 Task: Create in the project Visionary in Backlog an issue 'Develop a new tool for automated testing of database management systems', assign it to team member softage.3@softage.net and change the status to IN PROGRESS.
Action: Mouse moved to (168, 247)
Screenshot: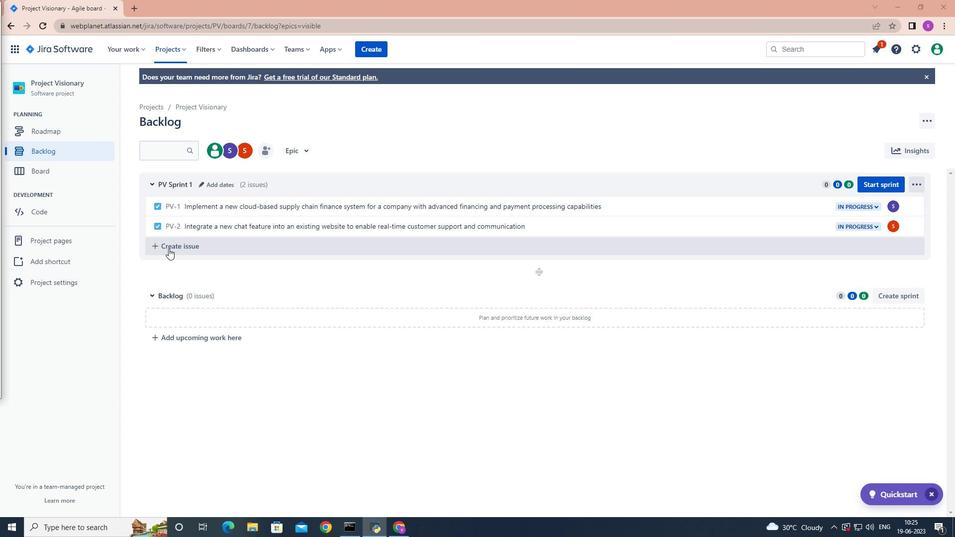 
Action: Mouse pressed left at (168, 247)
Screenshot: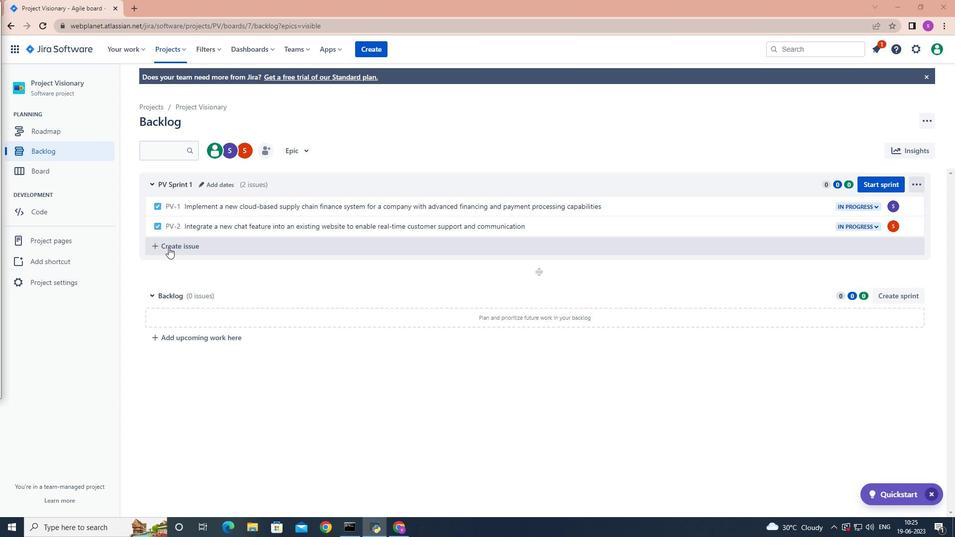 
Action: Mouse moved to (168, 247)
Screenshot: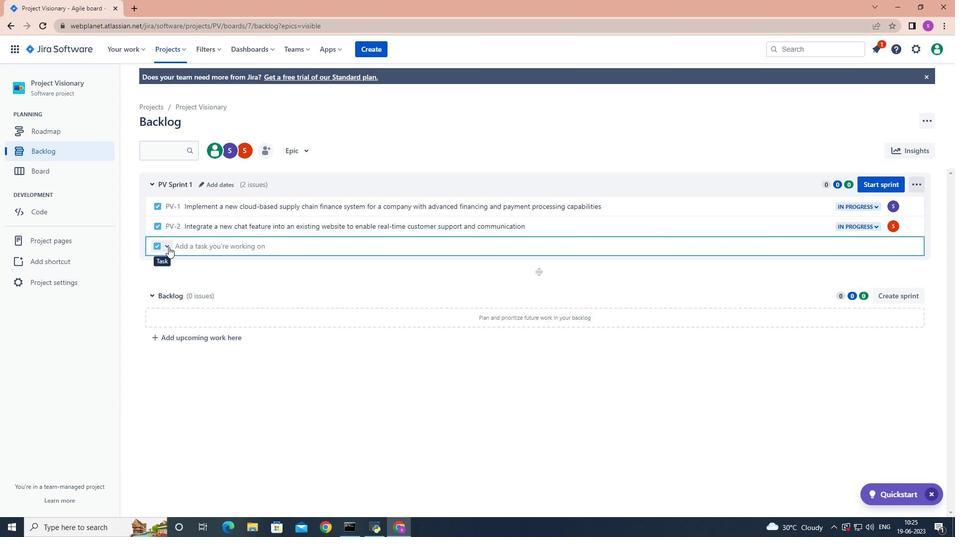 
Action: Key pressed <Key.shift>Develop<Key.space>a<Key.space>new<Key.space>tool<Key.space>for<Key.space>automated<Key.space>testing<Key.space>of<Key.space>database<Key.space>management<Key.space>systems<Key.enter>
Screenshot: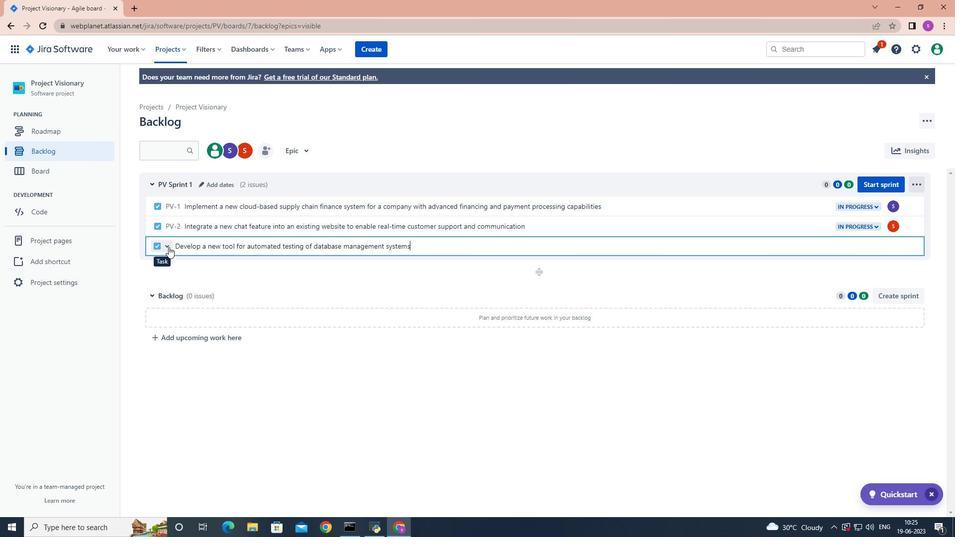 
Action: Mouse moved to (888, 240)
Screenshot: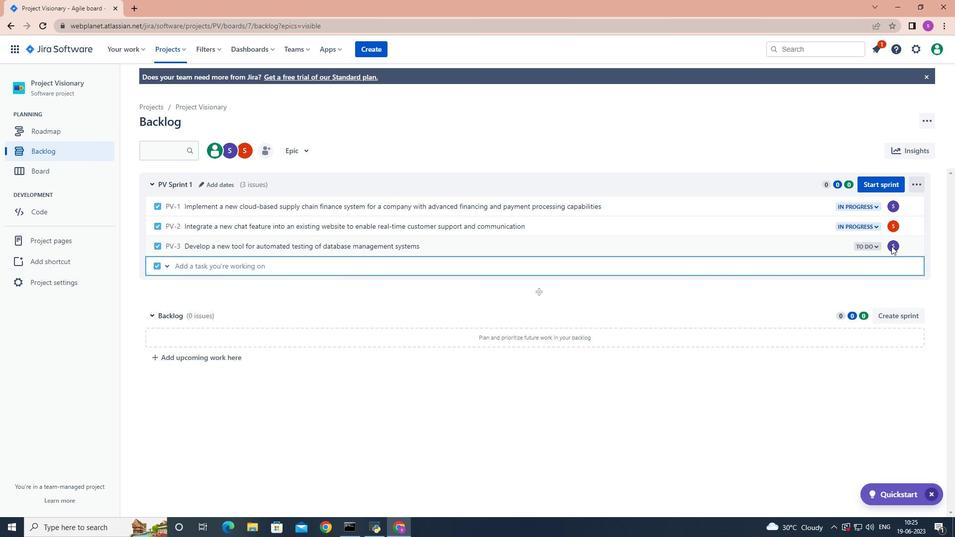 
Action: Mouse pressed left at (888, 240)
Screenshot: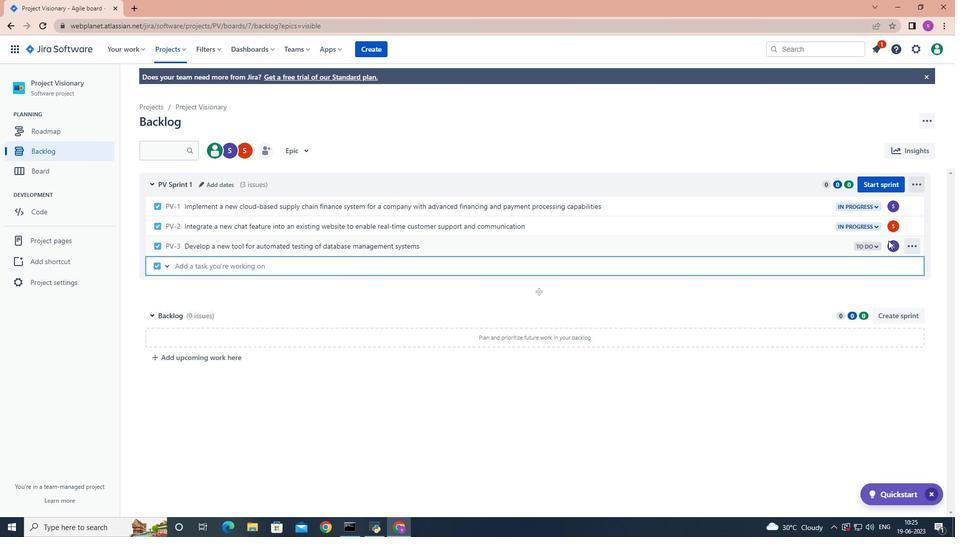 
Action: Mouse moved to (891, 245)
Screenshot: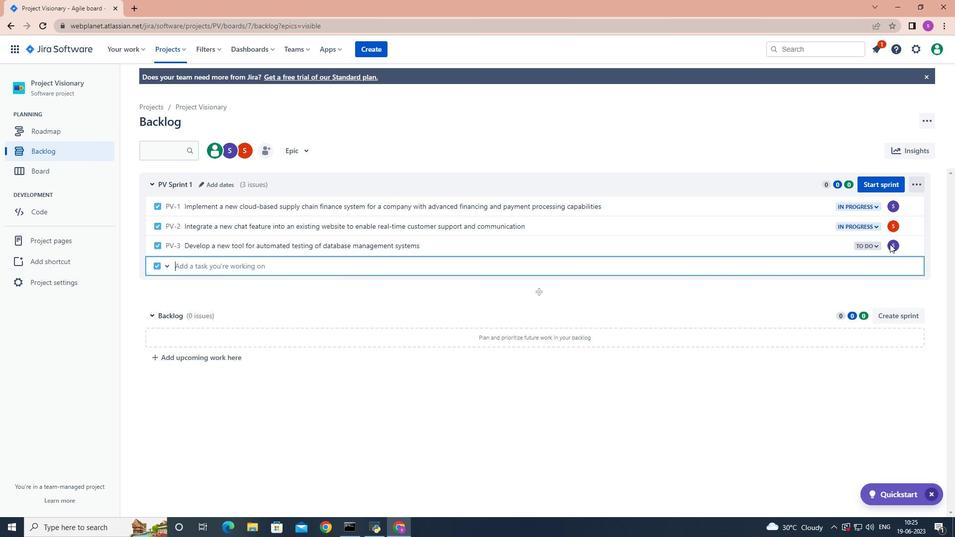 
Action: Mouse pressed left at (891, 245)
Screenshot: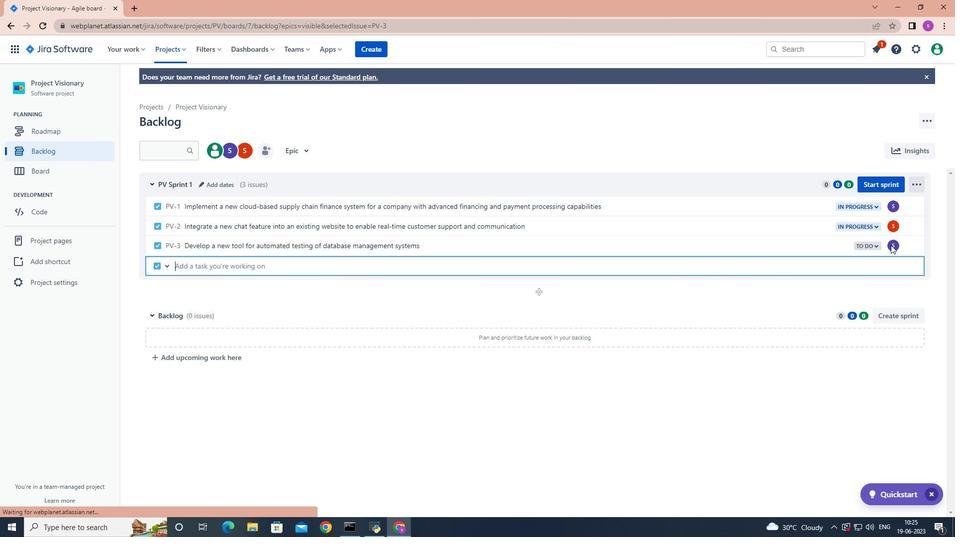 
Action: Mouse moved to (891, 245)
Screenshot: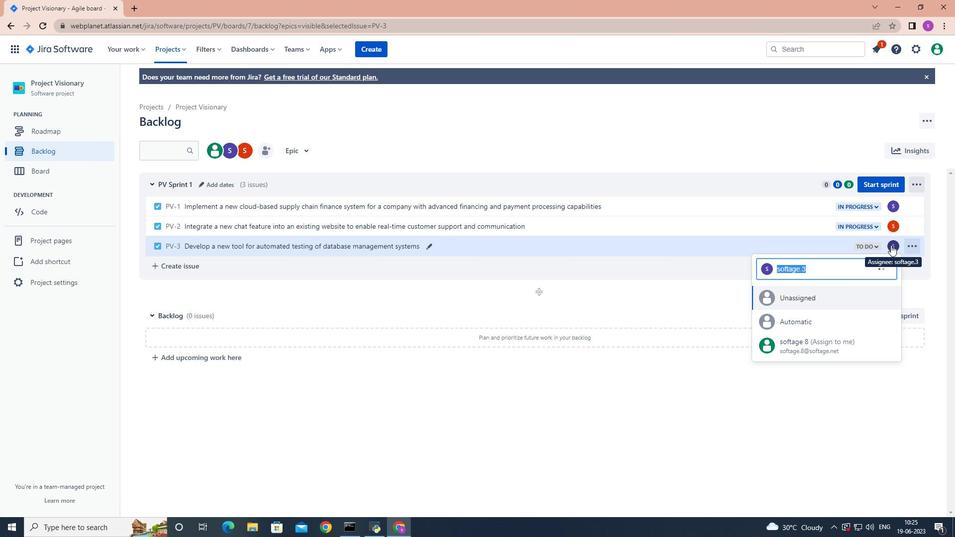 
Action: Key pressed softage.3
Screenshot: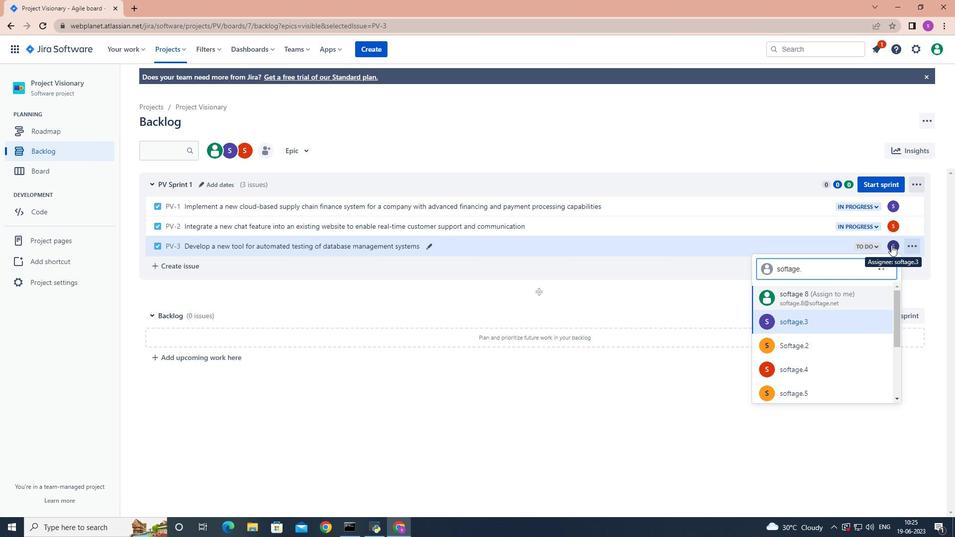 
Action: Mouse moved to (816, 316)
Screenshot: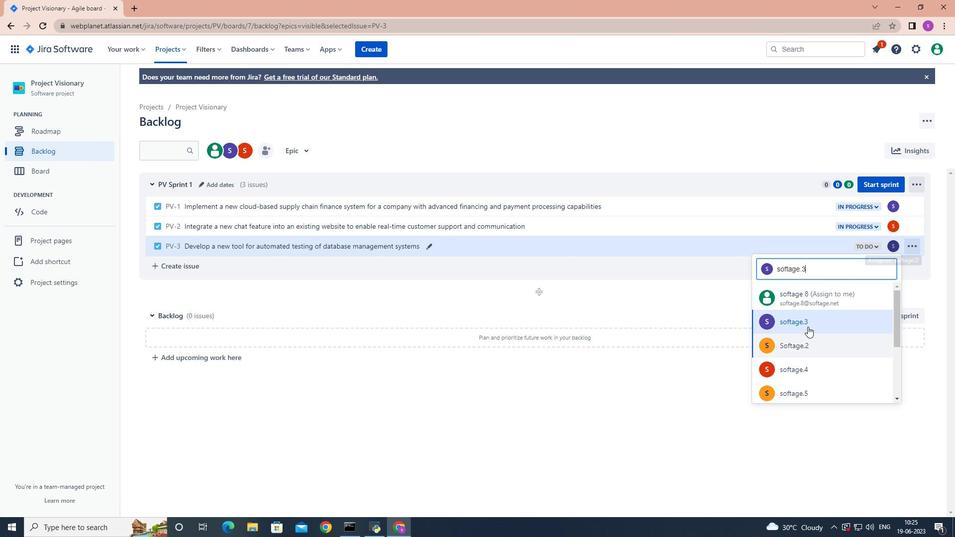 
Action: Mouse pressed left at (816, 316)
Screenshot: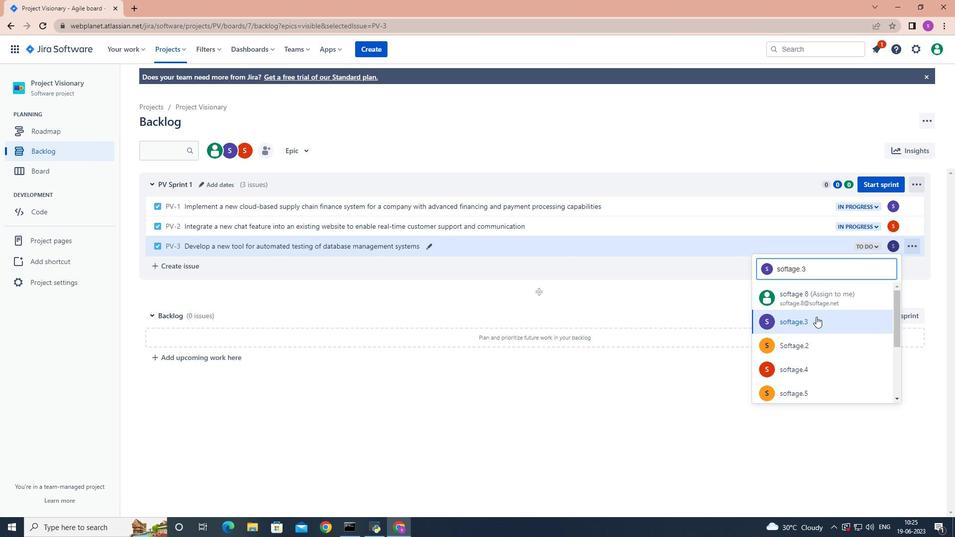 
Action: Mouse moved to (877, 245)
Screenshot: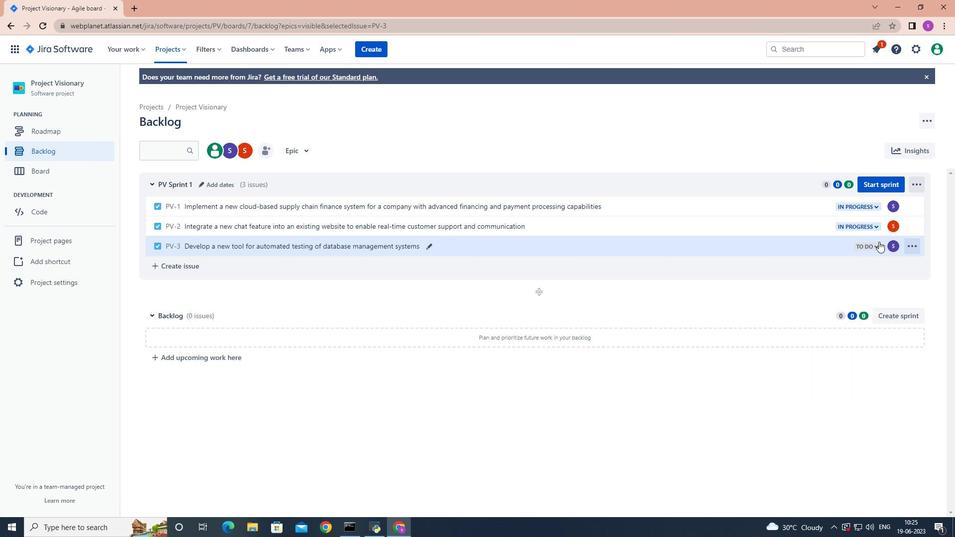 
Action: Mouse pressed left at (877, 245)
Screenshot: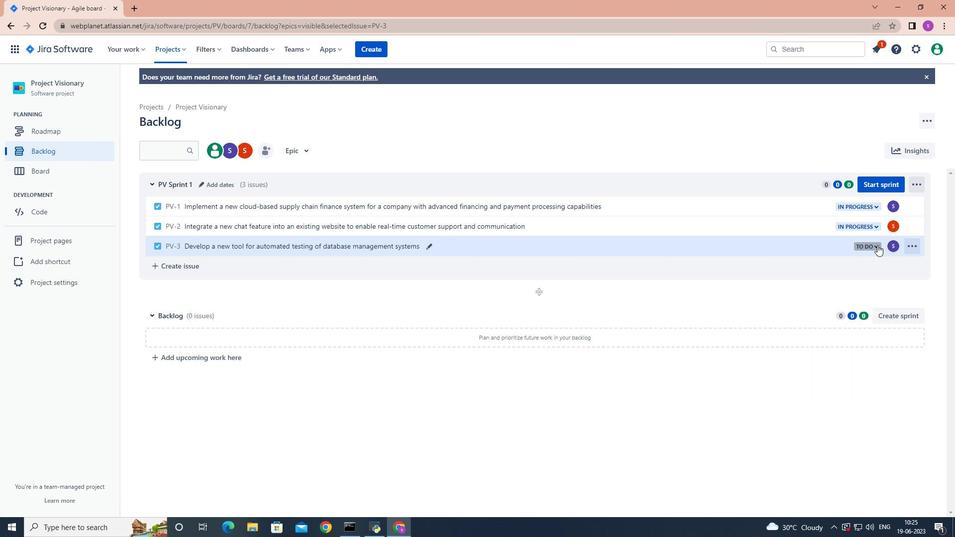 
Action: Mouse moved to (820, 266)
Screenshot: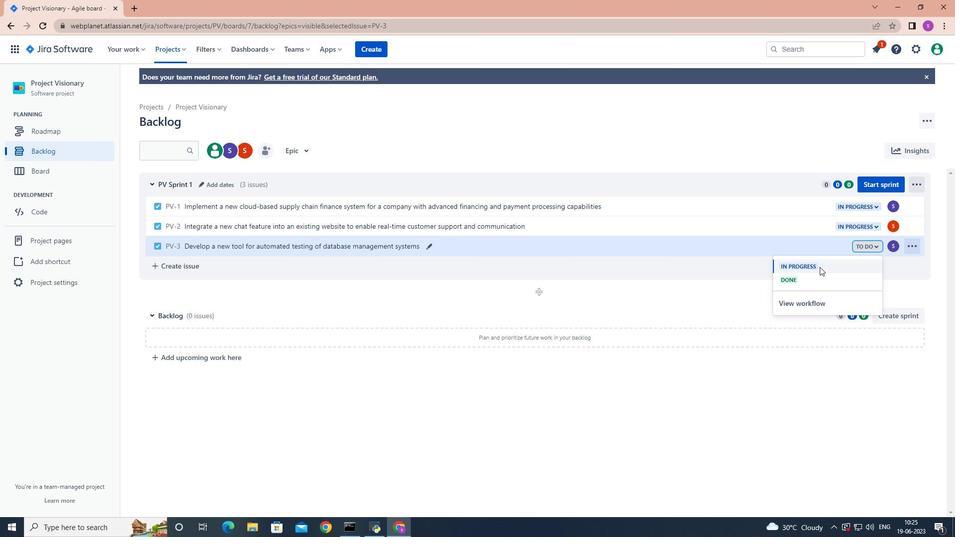 
Action: Mouse pressed left at (820, 266)
Screenshot: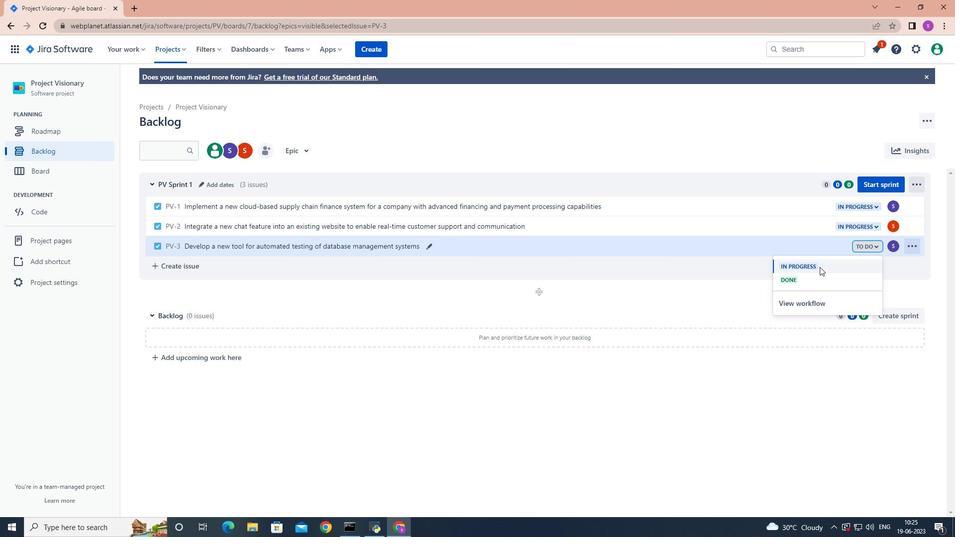 
Action: Mouse moved to (699, 446)
Screenshot: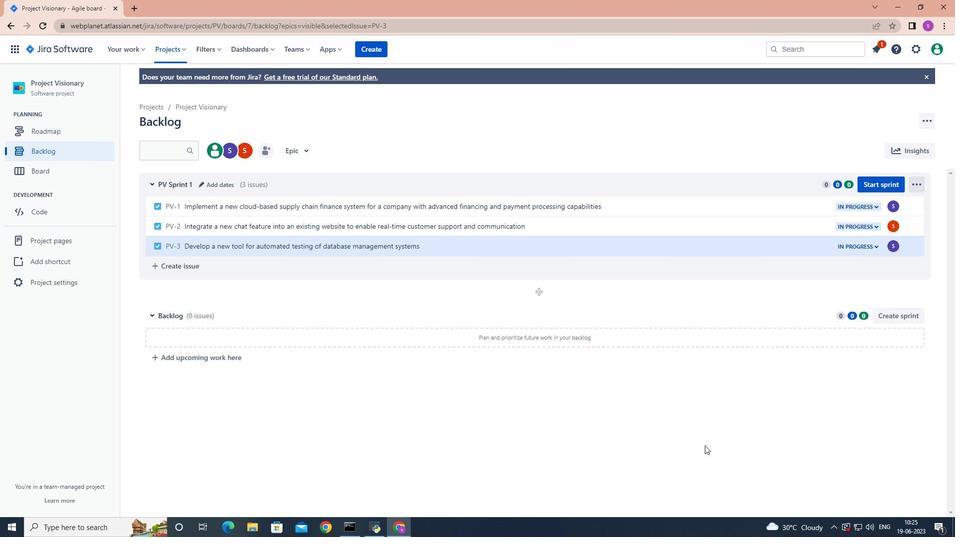 
